 Task: Find and add the OnePlus Nord CE 3 Lite 5G mobile phone to your cart on Amazon.
Action: Mouse moved to (20, 73)
Screenshot: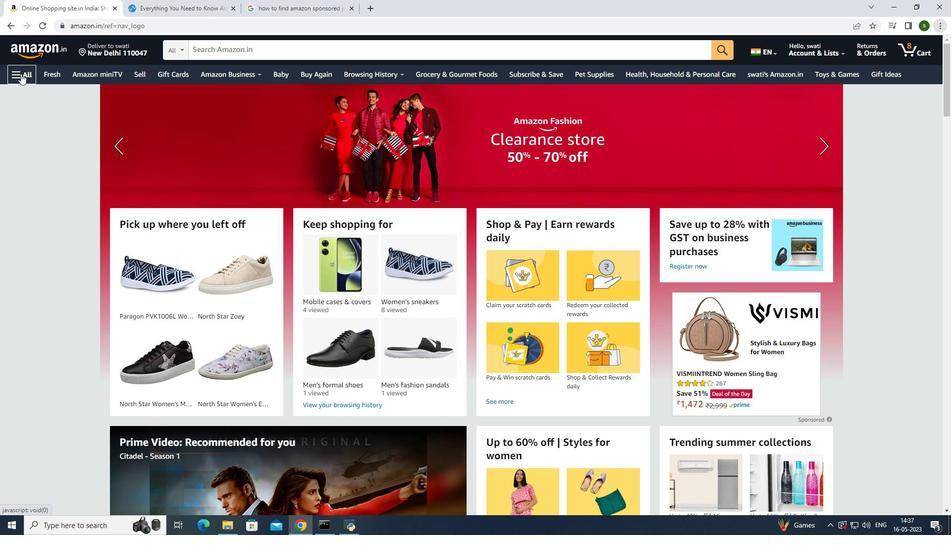 
Action: Mouse pressed left at (20, 73)
Screenshot: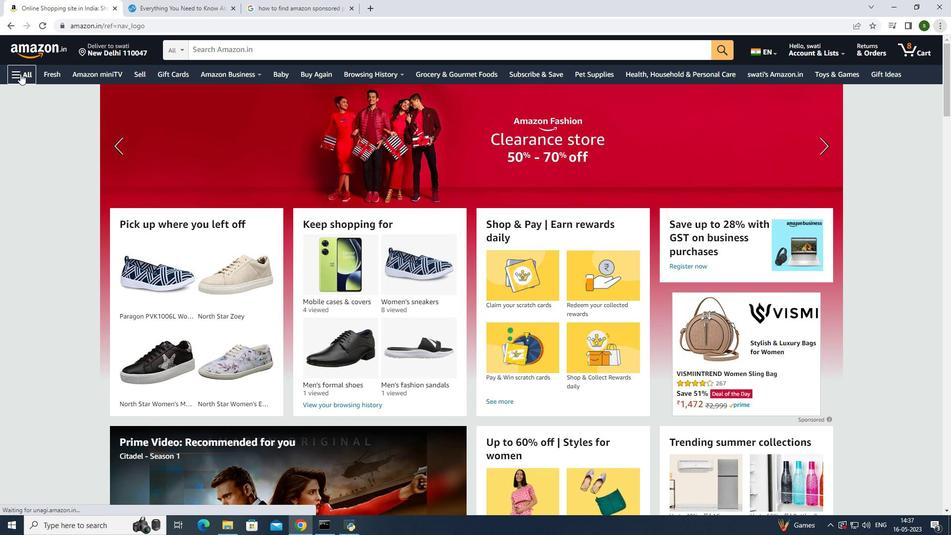 
Action: Mouse moved to (121, 344)
Screenshot: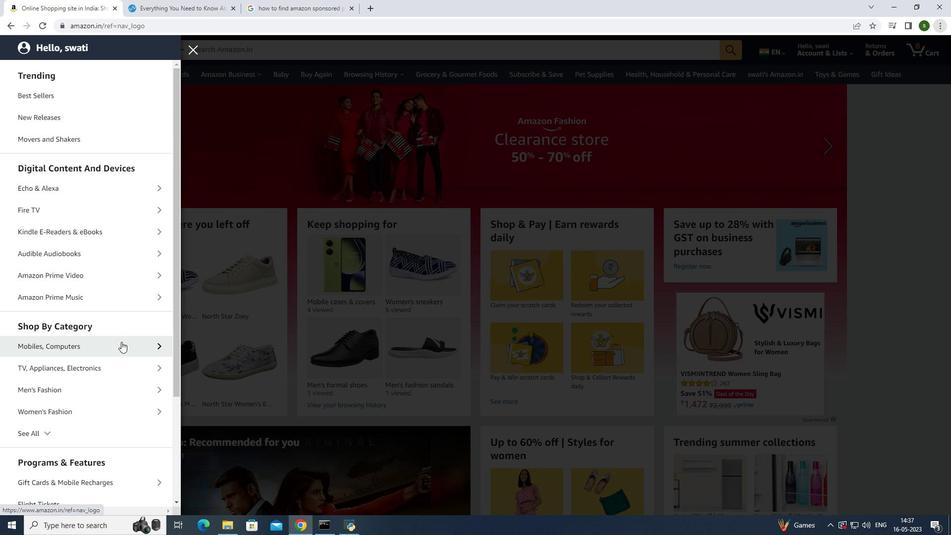 
Action: Mouse pressed left at (121, 344)
Screenshot: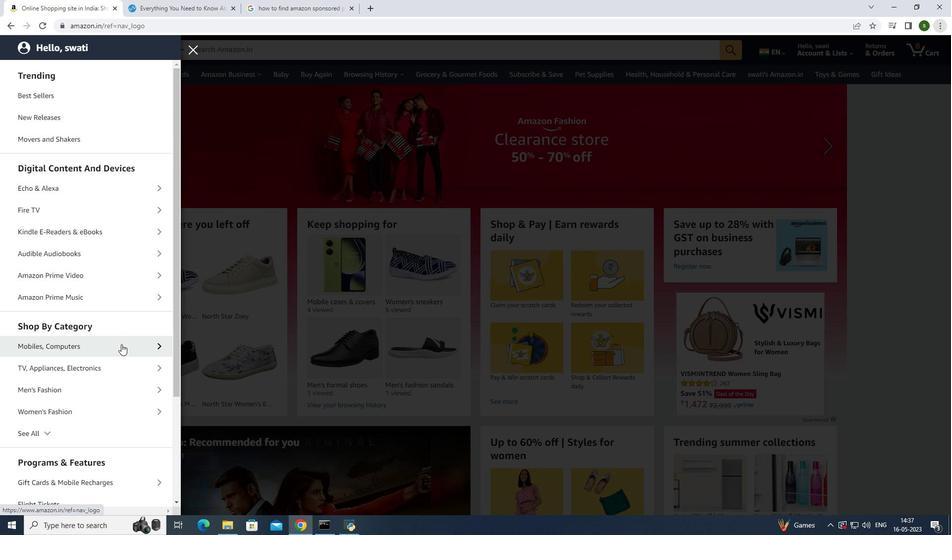 
Action: Mouse moved to (52, 119)
Screenshot: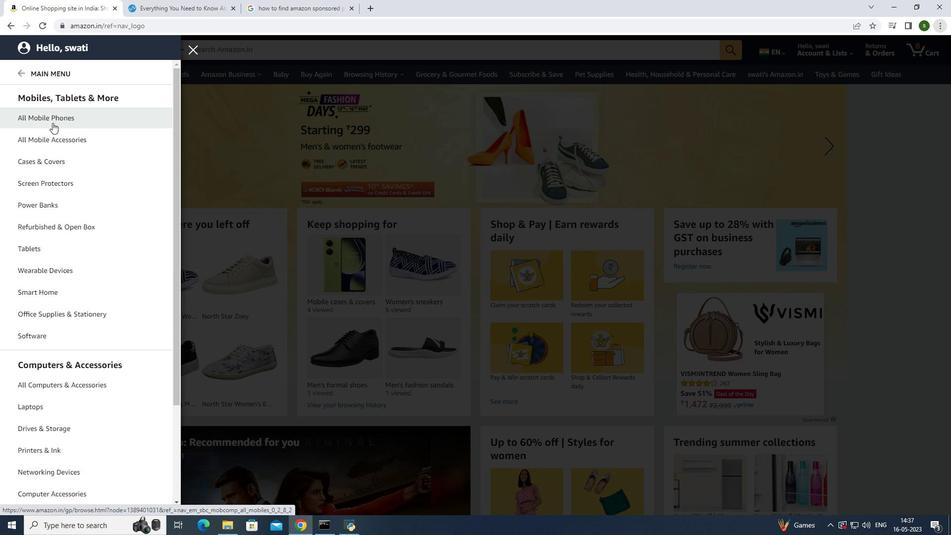 
Action: Mouse pressed left at (52, 119)
Screenshot: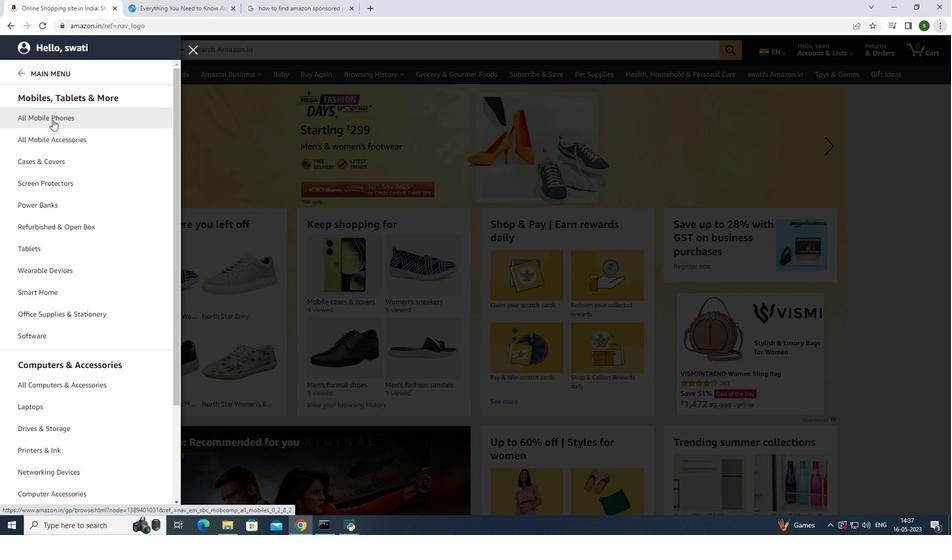 
Action: Mouse moved to (188, 209)
Screenshot: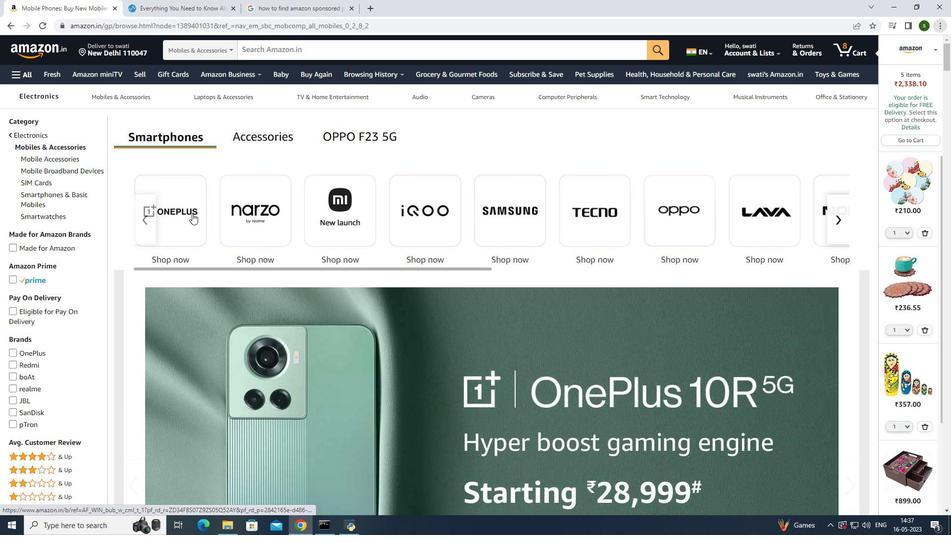 
Action: Mouse pressed left at (188, 209)
Screenshot: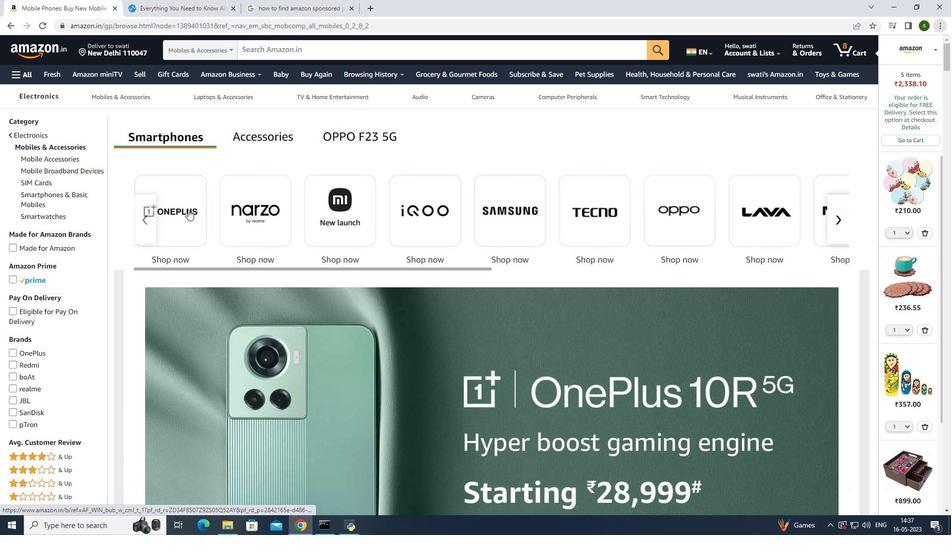 
Action: Mouse moved to (319, 261)
Screenshot: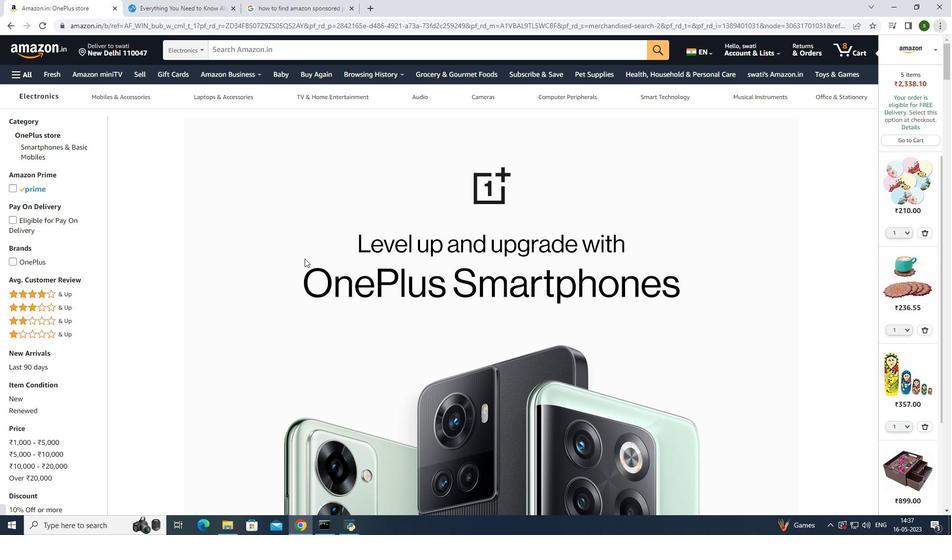 
Action: Mouse scrolled (319, 261) with delta (0, 0)
Screenshot: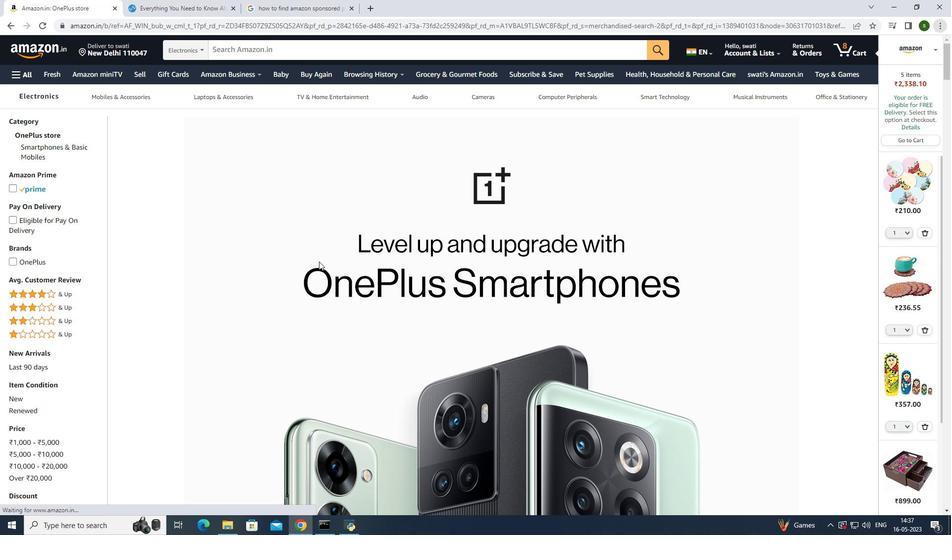 
Action: Mouse scrolled (319, 261) with delta (0, 0)
Screenshot: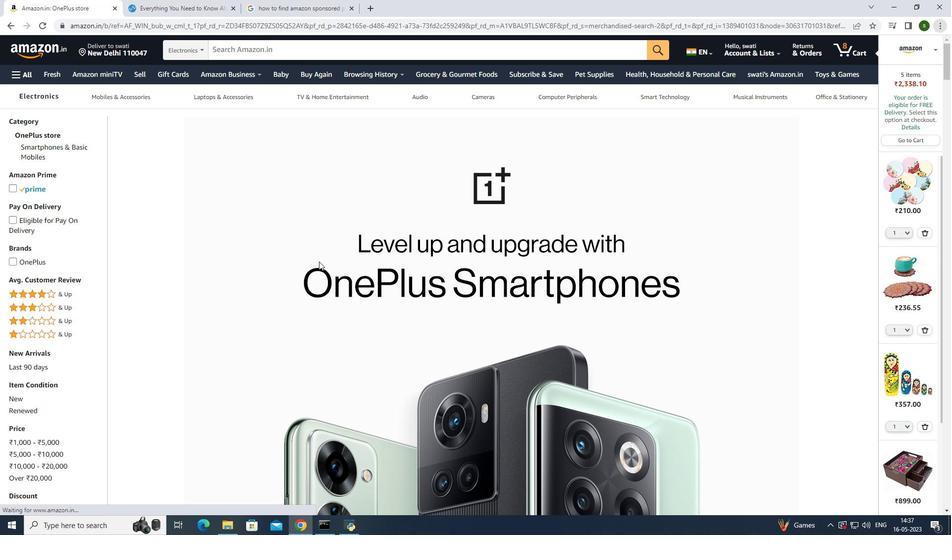 
Action: Mouse scrolled (319, 261) with delta (0, 0)
Screenshot: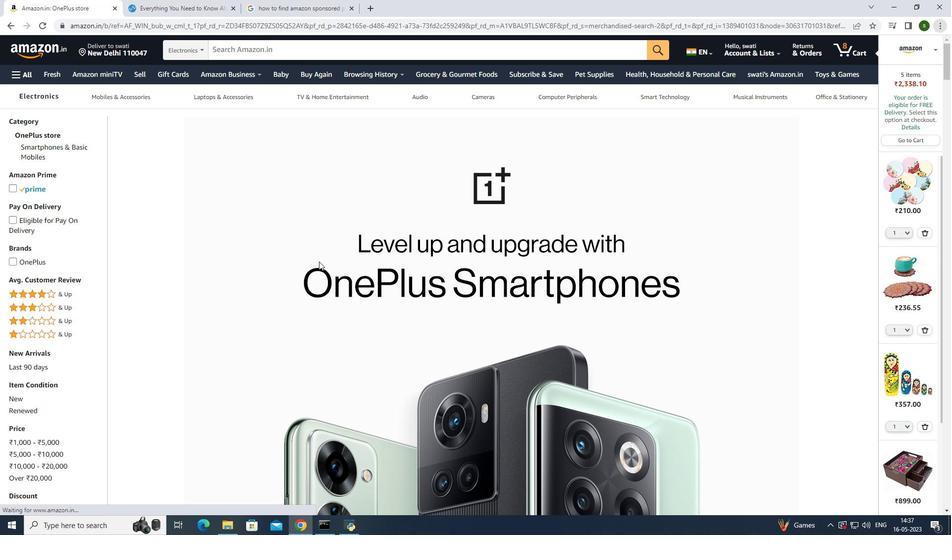 
Action: Mouse scrolled (319, 261) with delta (0, 0)
Screenshot: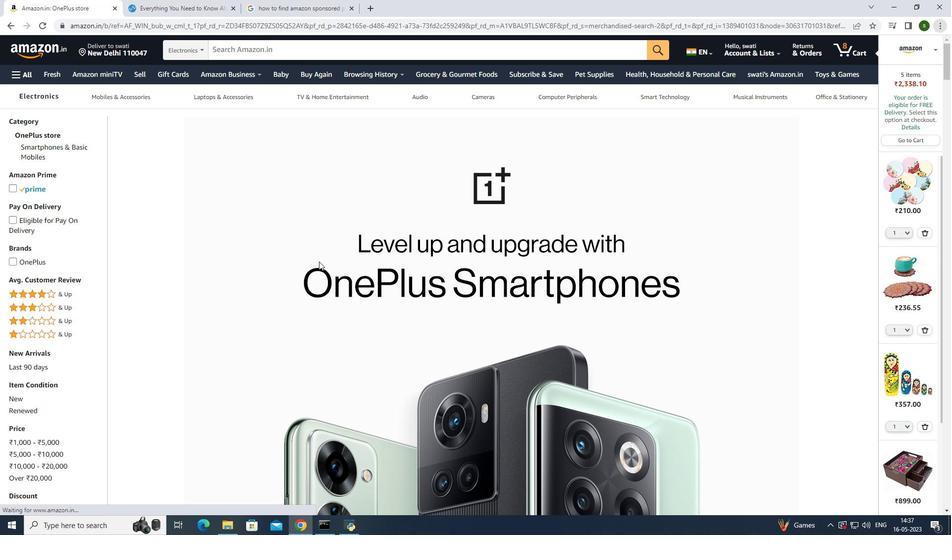 
Action: Mouse scrolled (319, 261) with delta (0, 0)
Screenshot: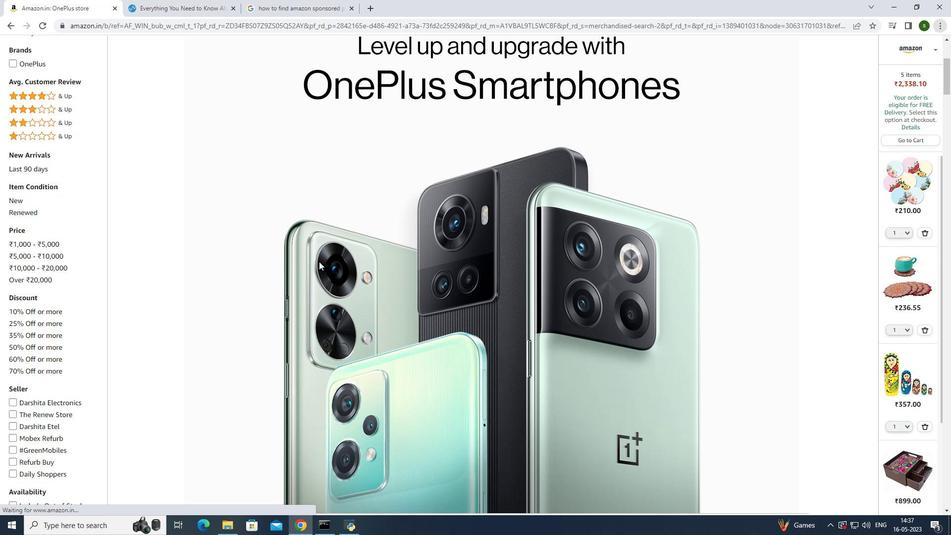 
Action: Mouse scrolled (319, 261) with delta (0, 0)
Screenshot: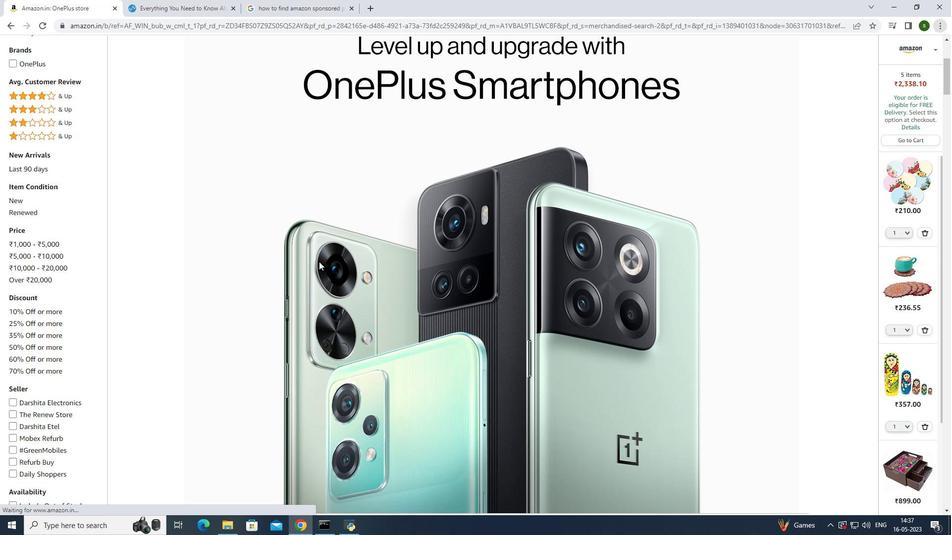 
Action: Mouse scrolled (319, 261) with delta (0, 0)
Screenshot: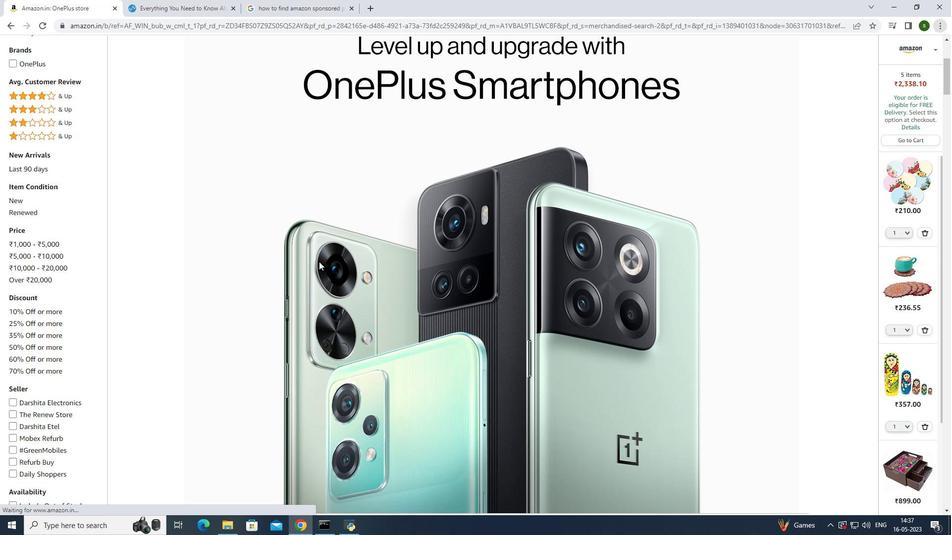 
Action: Mouse scrolled (319, 261) with delta (0, 0)
Screenshot: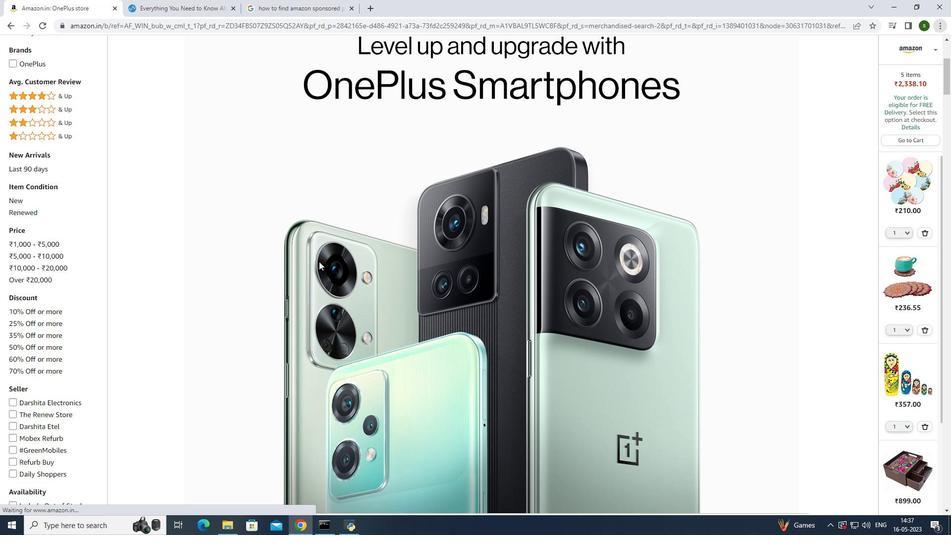 
Action: Mouse scrolled (319, 261) with delta (0, 0)
Screenshot: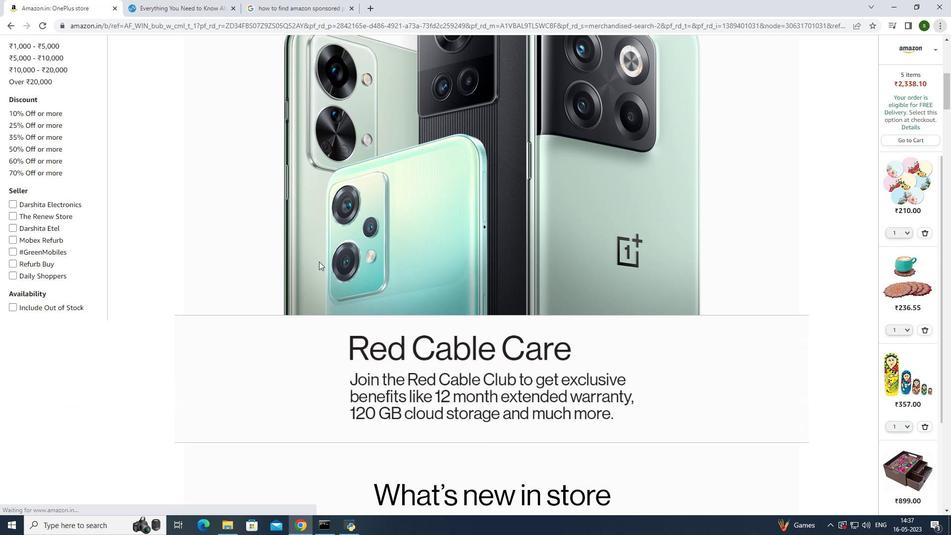 
Action: Mouse scrolled (319, 261) with delta (0, 0)
Screenshot: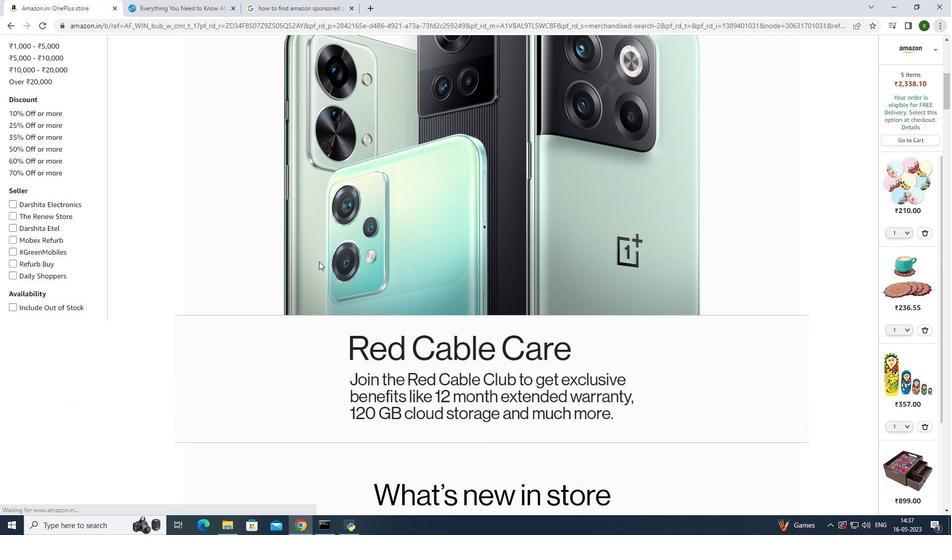 
Action: Mouse scrolled (319, 261) with delta (0, 0)
Screenshot: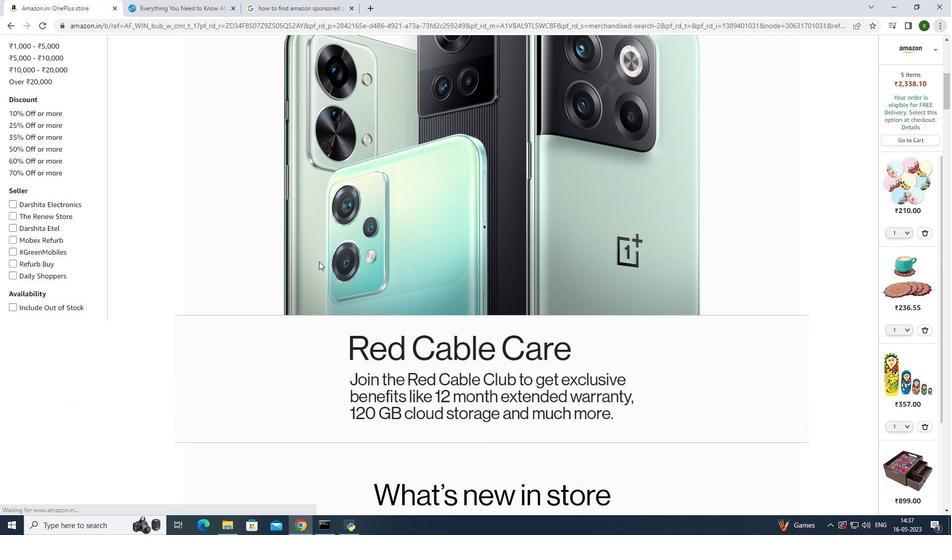 
Action: Mouse scrolled (319, 261) with delta (0, 0)
Screenshot: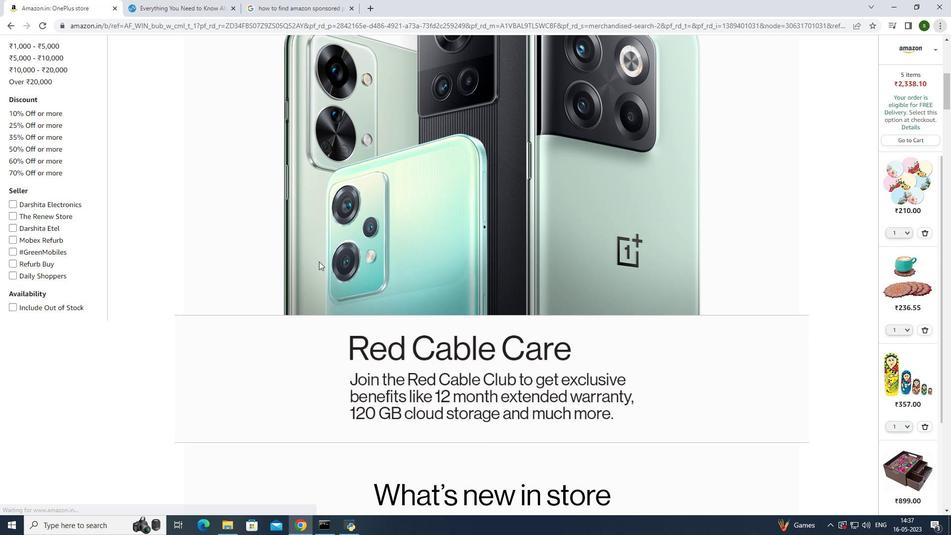 
Action: Mouse scrolled (319, 261) with delta (0, 0)
Screenshot: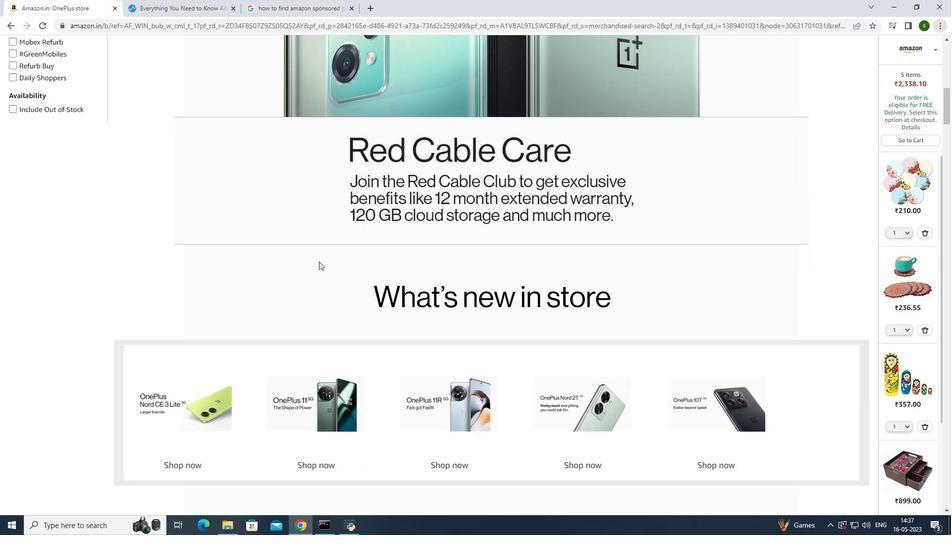 
Action: Mouse scrolled (319, 261) with delta (0, 0)
Screenshot: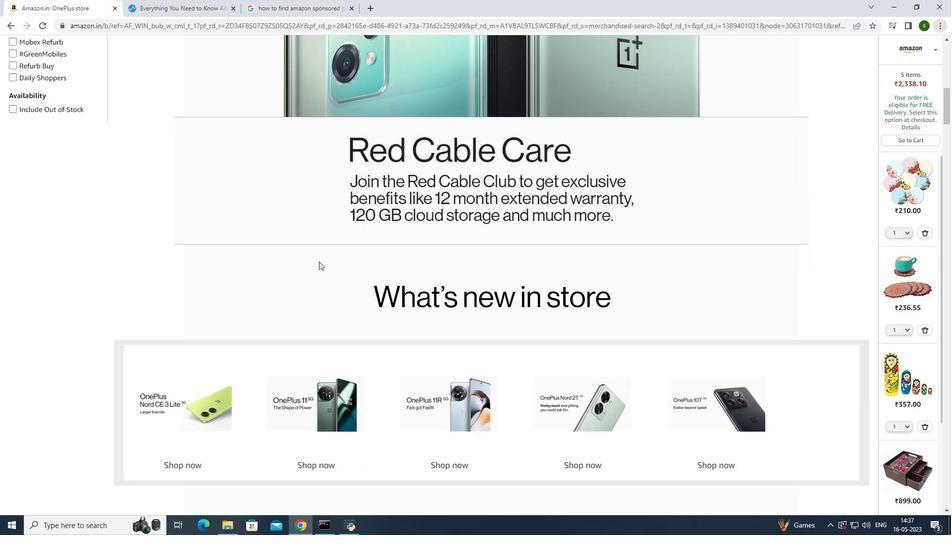 
Action: Mouse scrolled (319, 261) with delta (0, 0)
Screenshot: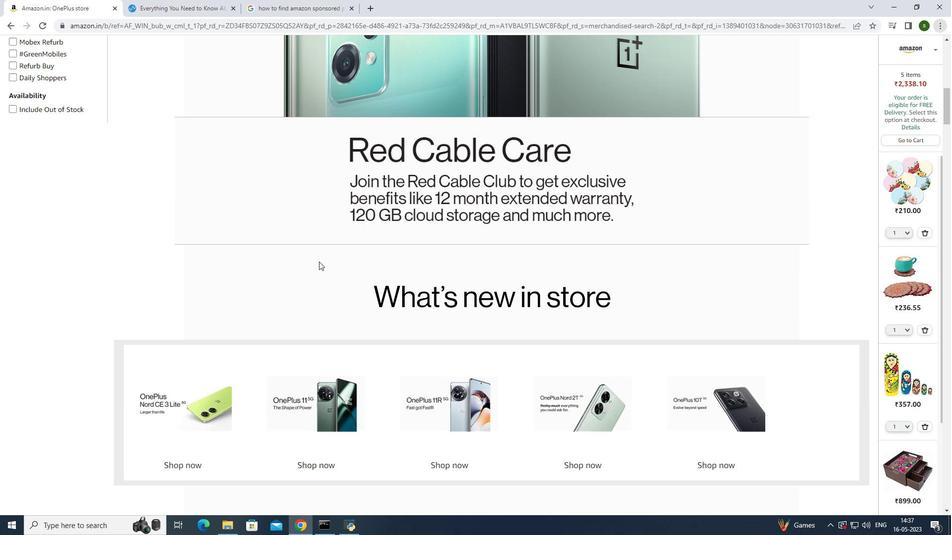 
Action: Mouse scrolled (319, 261) with delta (0, 0)
Screenshot: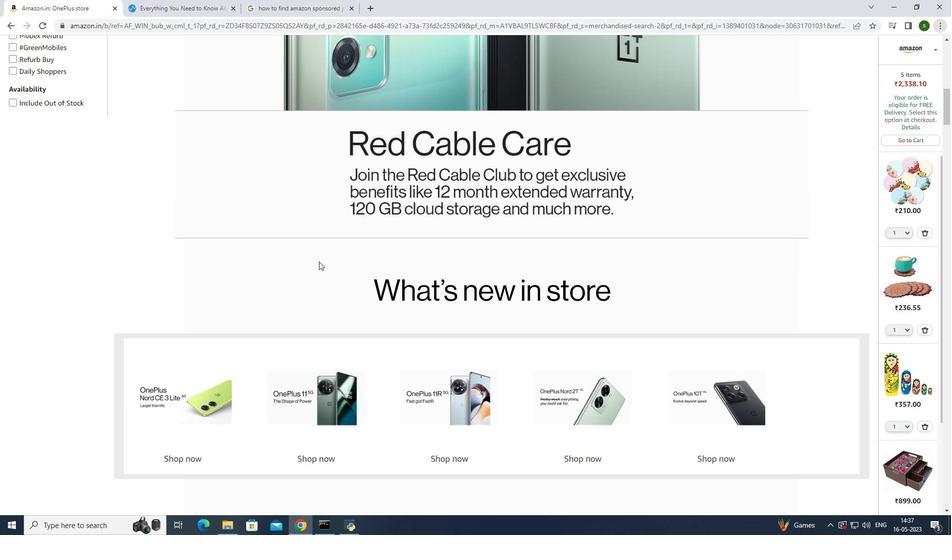 
Action: Mouse moved to (203, 212)
Screenshot: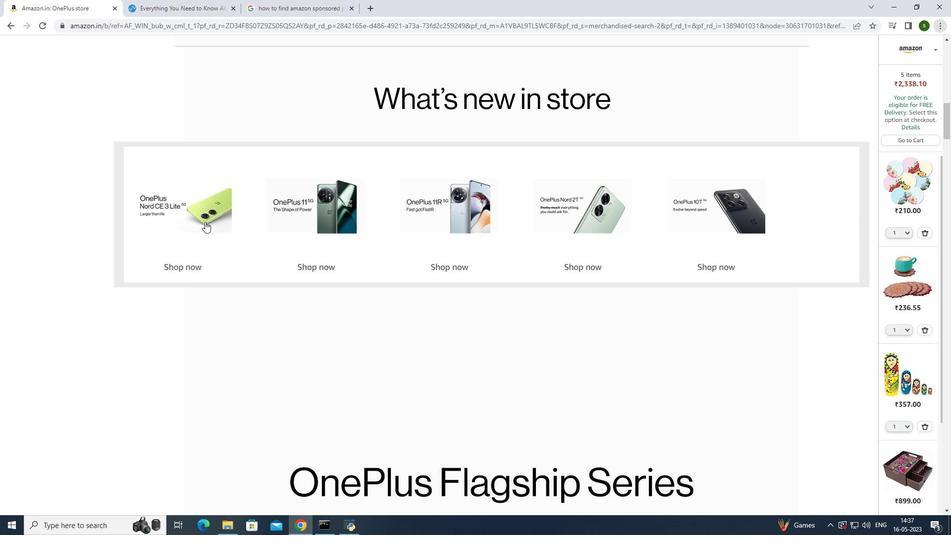 
Action: Mouse pressed left at (203, 212)
Screenshot: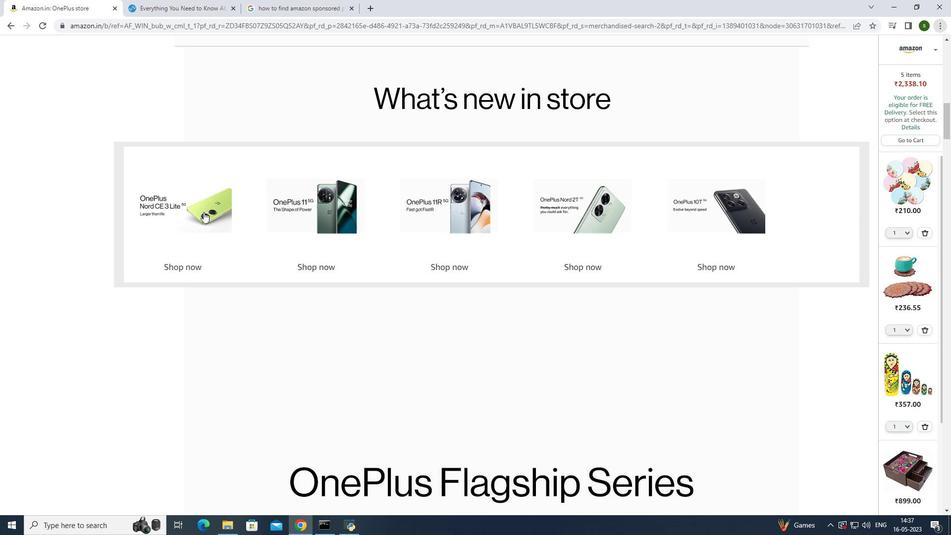 
Action: Mouse moved to (280, 248)
Screenshot: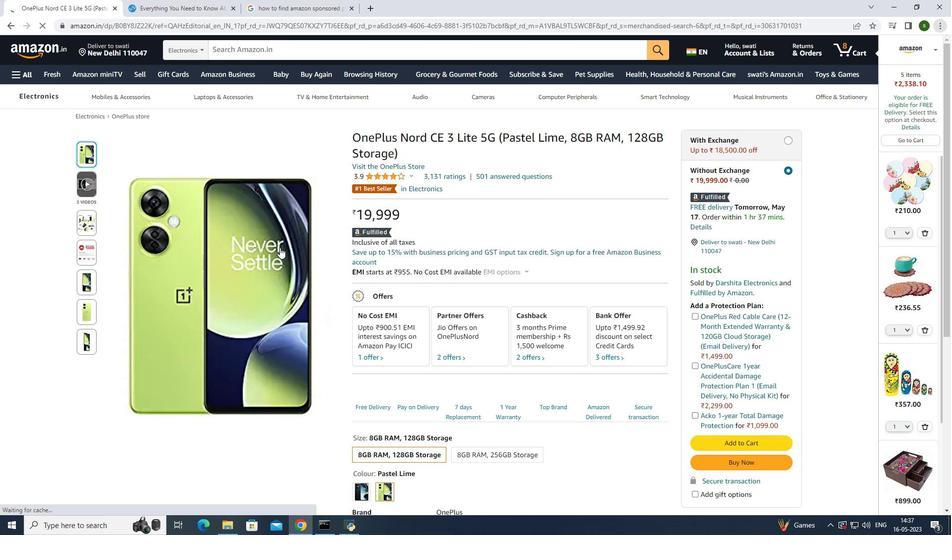 
Action: Mouse scrolled (280, 248) with delta (0, 0)
Screenshot: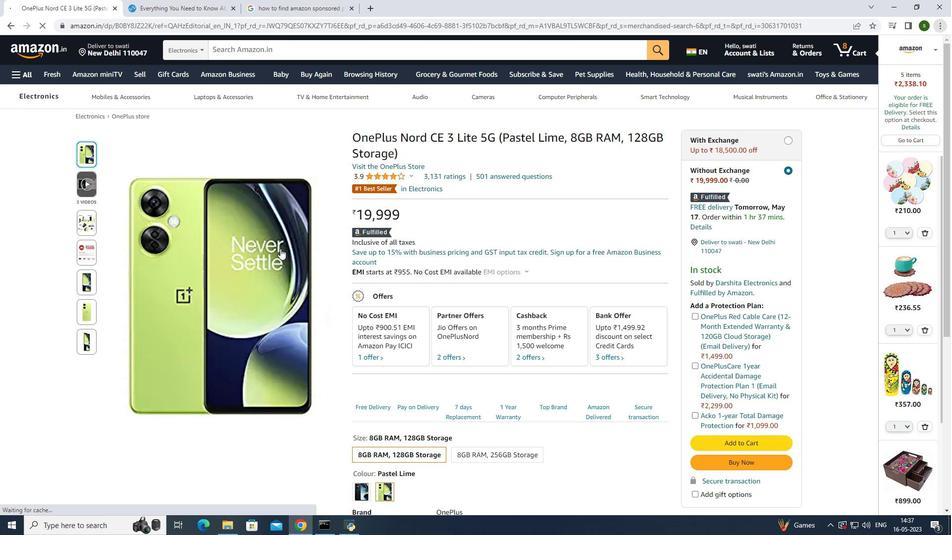 
Action: Mouse scrolled (280, 248) with delta (0, 0)
Screenshot: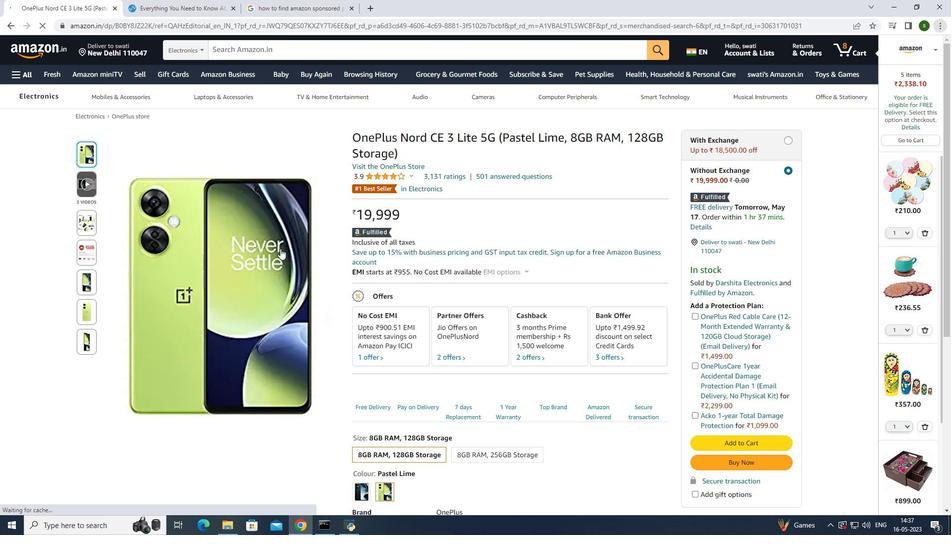 
Action: Mouse scrolled (280, 248) with delta (0, 0)
Screenshot: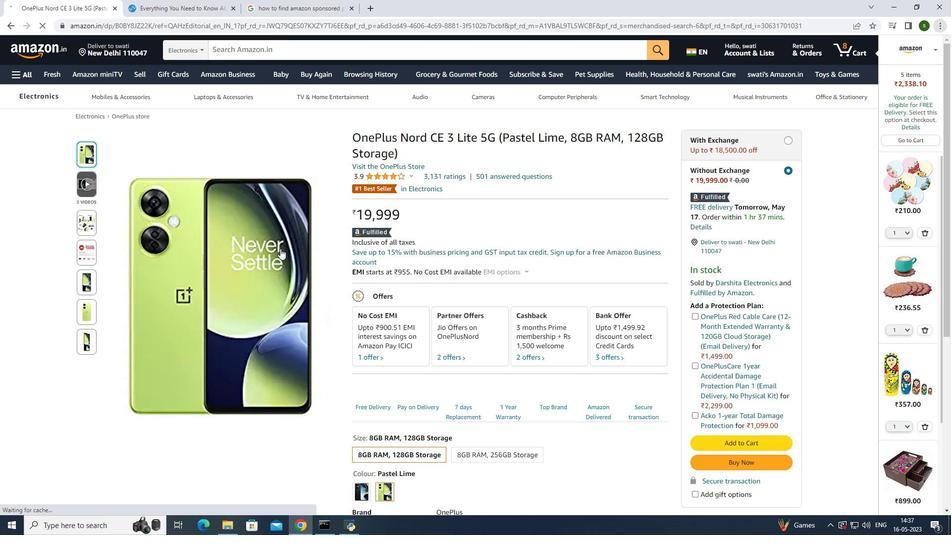 
Action: Mouse scrolled (280, 248) with delta (0, 0)
Screenshot: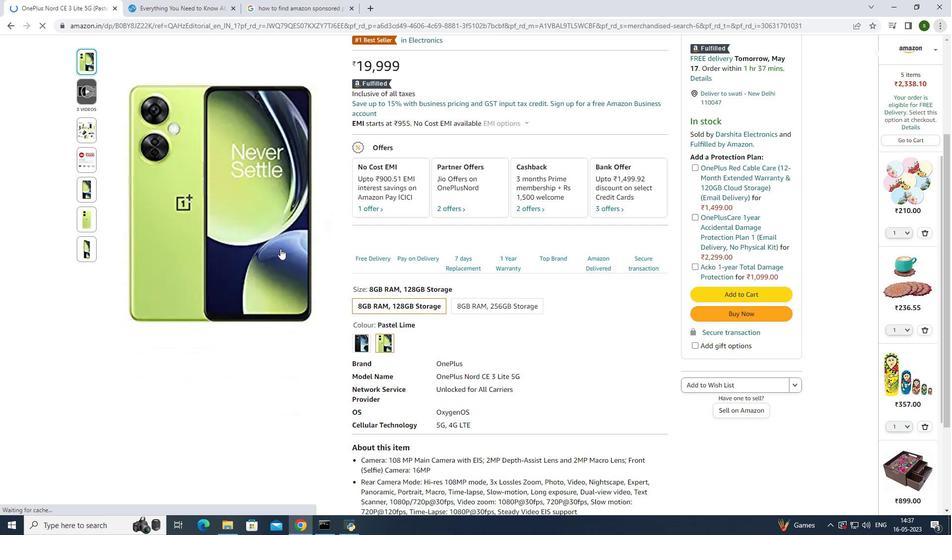 
Action: Mouse scrolled (280, 248) with delta (0, 0)
Screenshot: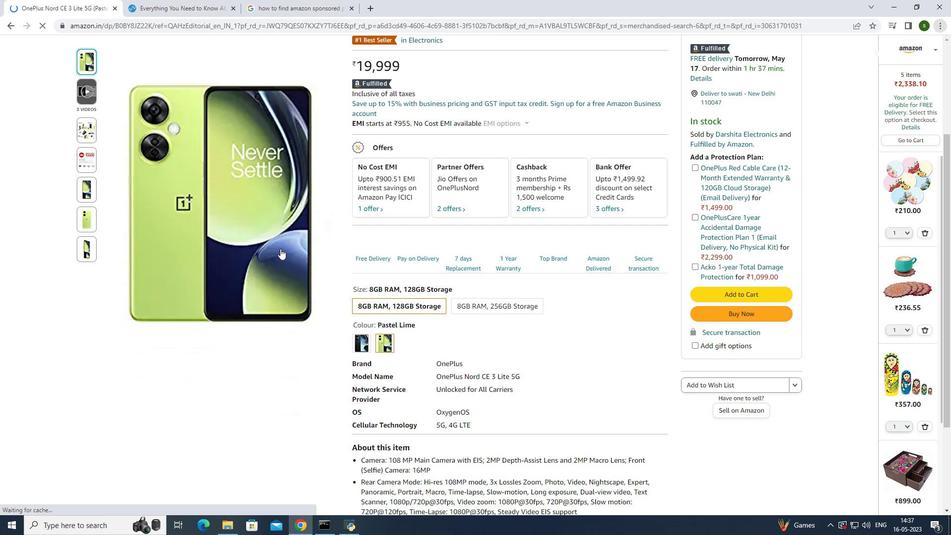 
Action: Mouse scrolled (280, 248) with delta (0, 0)
Screenshot: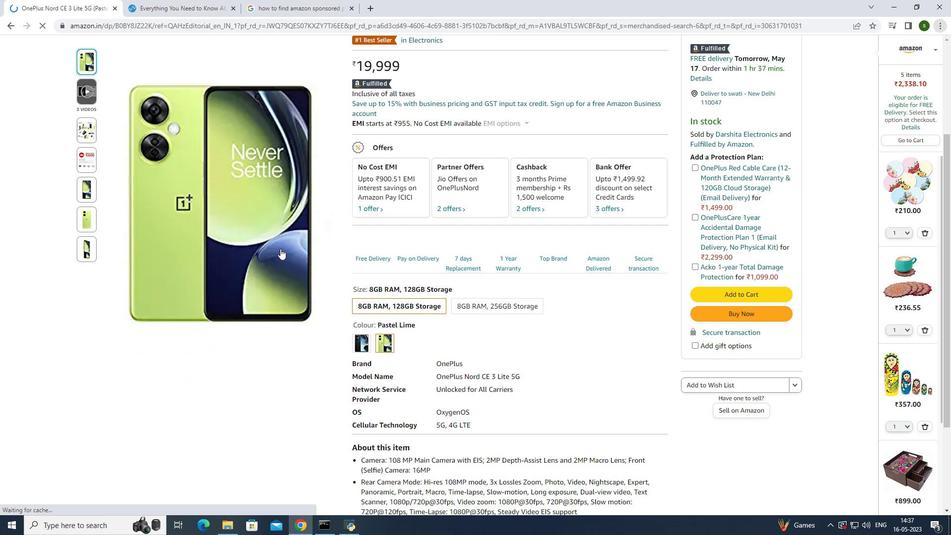 
Action: Mouse scrolled (280, 248) with delta (0, 0)
Screenshot: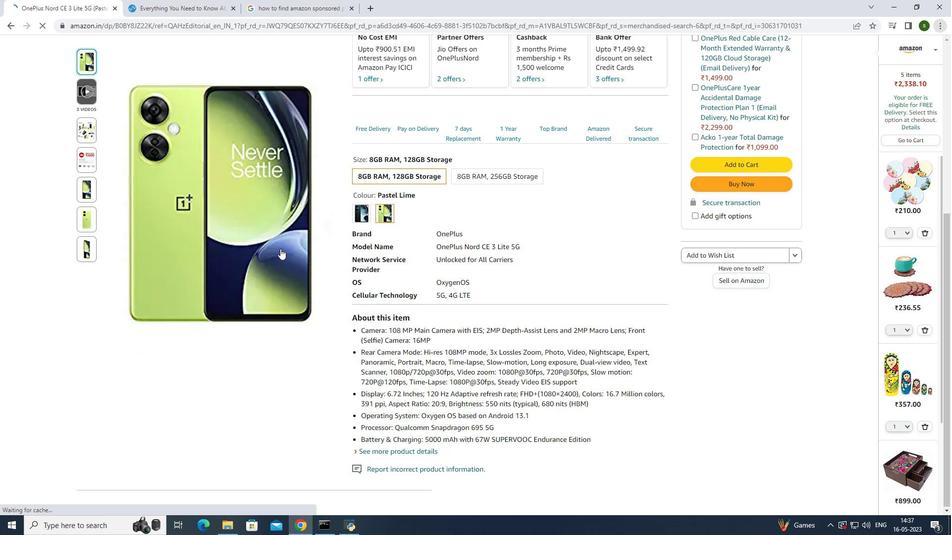 
Action: Mouse scrolled (280, 248) with delta (0, 0)
Screenshot: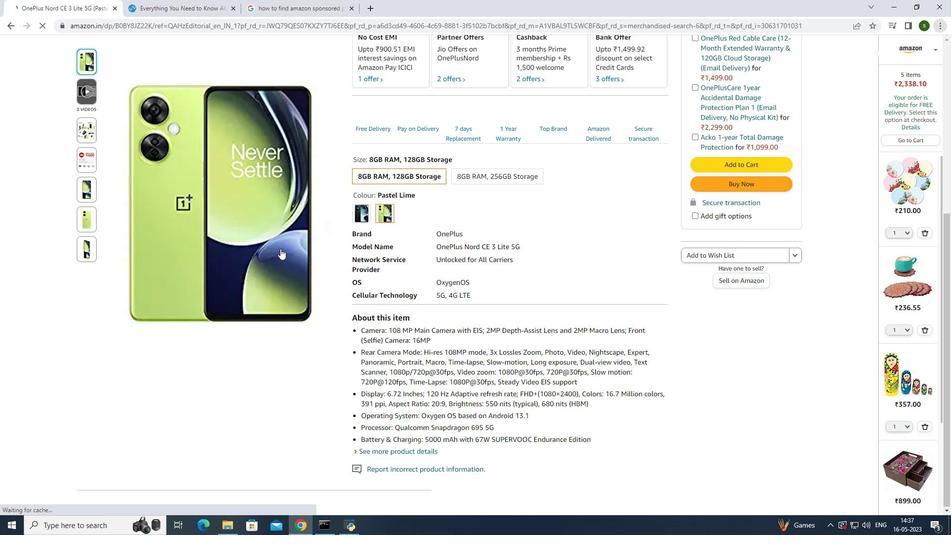 
Action: Mouse scrolled (280, 248) with delta (0, 0)
Screenshot: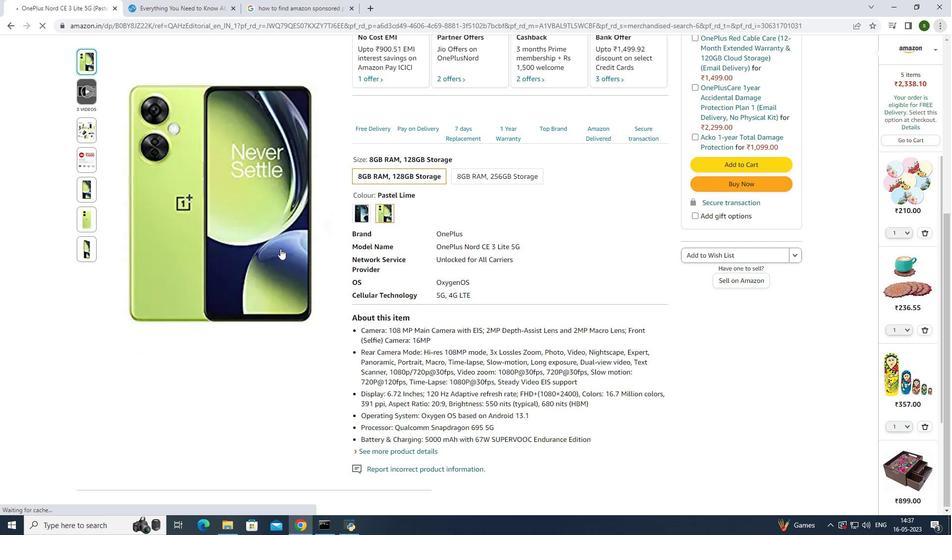 
Action: Mouse moved to (279, 248)
Screenshot: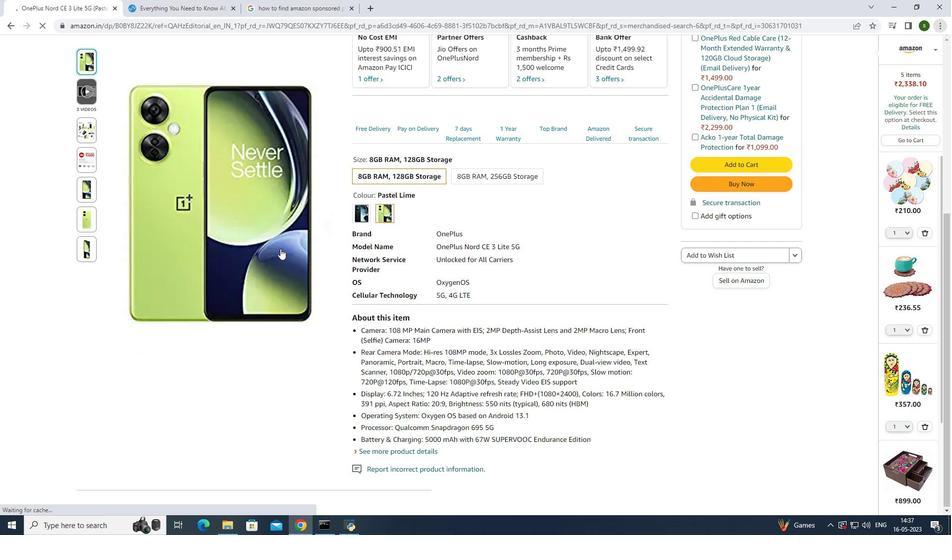 
Action: Mouse scrolled (279, 248) with delta (0, 0)
Screenshot: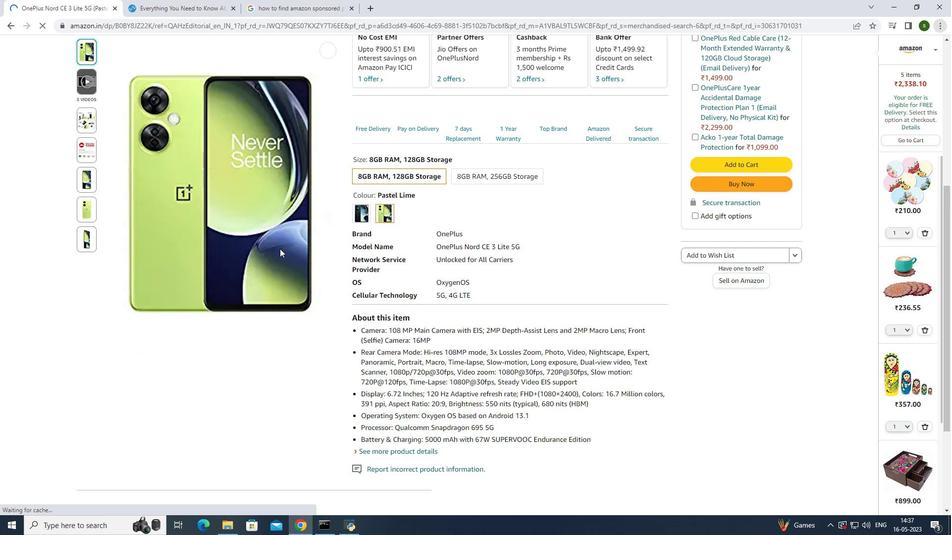
Action: Mouse scrolled (279, 248) with delta (0, 0)
Screenshot: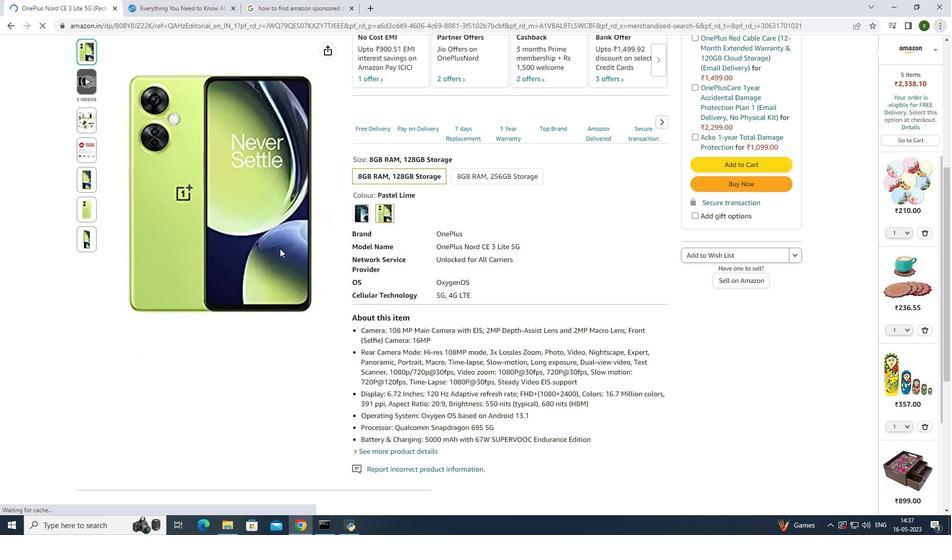 
Action: Mouse scrolled (279, 248) with delta (0, 0)
Screenshot: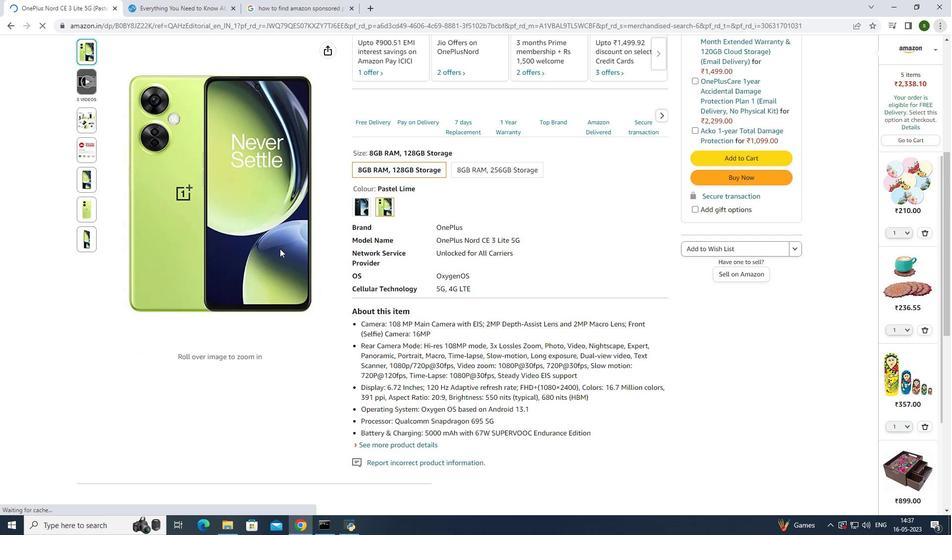 
Action: Mouse scrolled (279, 248) with delta (0, 0)
Screenshot: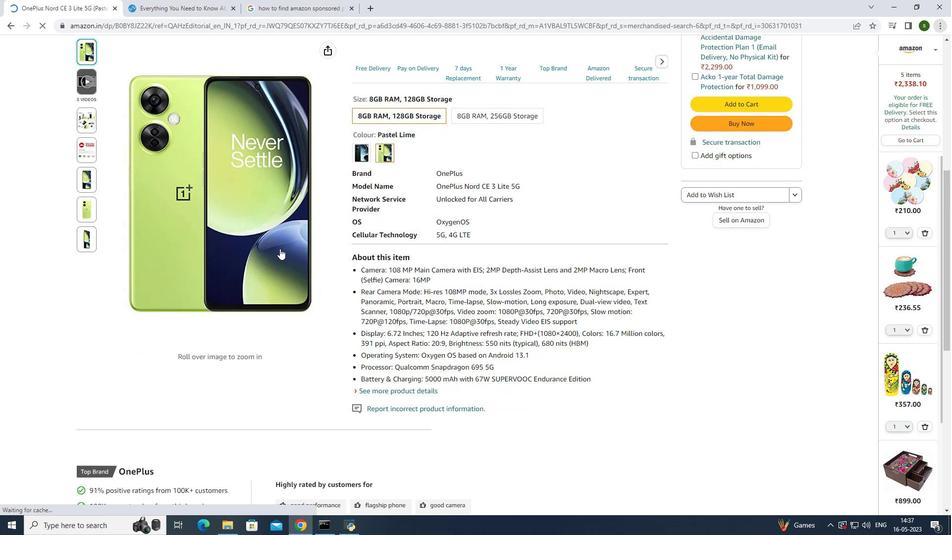 
Action: Mouse scrolled (279, 248) with delta (0, 0)
Screenshot: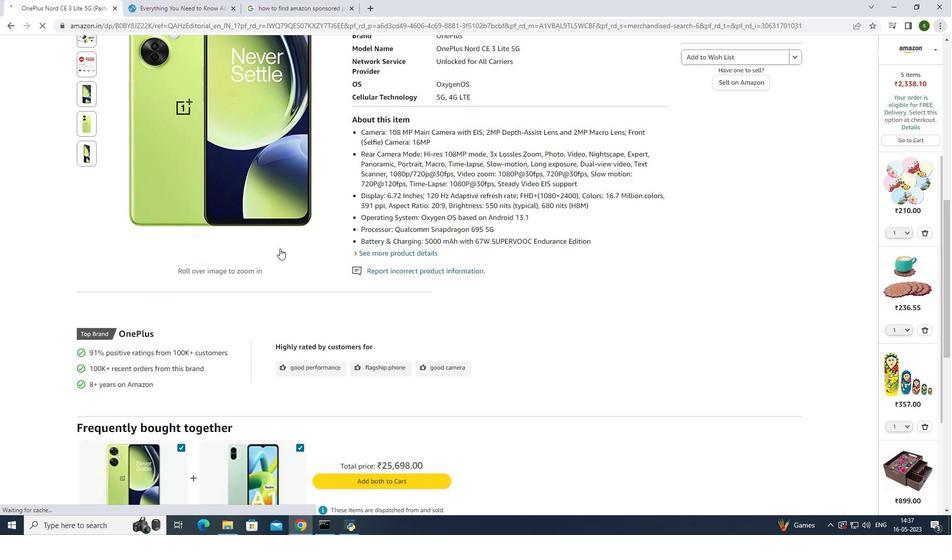 
Action: Mouse scrolled (279, 248) with delta (0, 0)
Screenshot: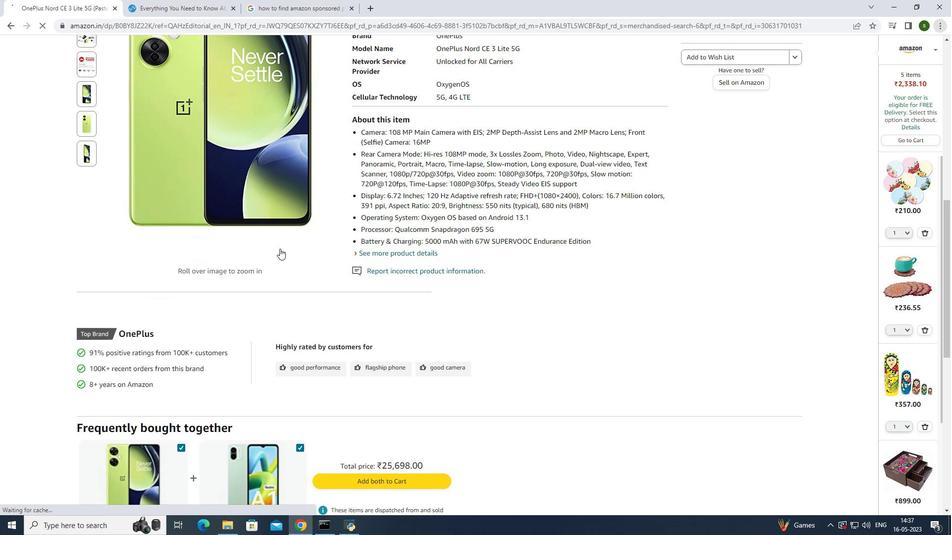 
Action: Mouse scrolled (279, 248) with delta (0, 0)
Screenshot: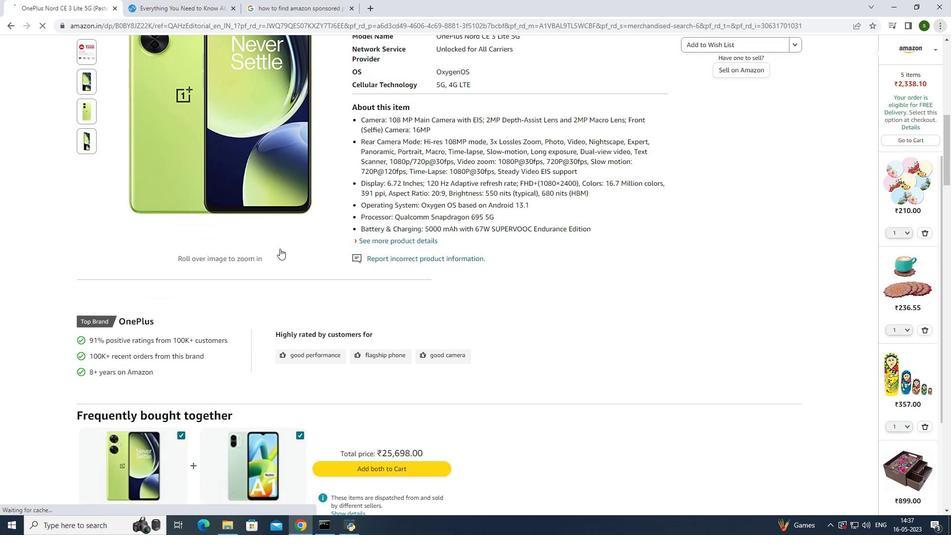 
Action: Mouse scrolled (279, 248) with delta (0, 0)
Screenshot: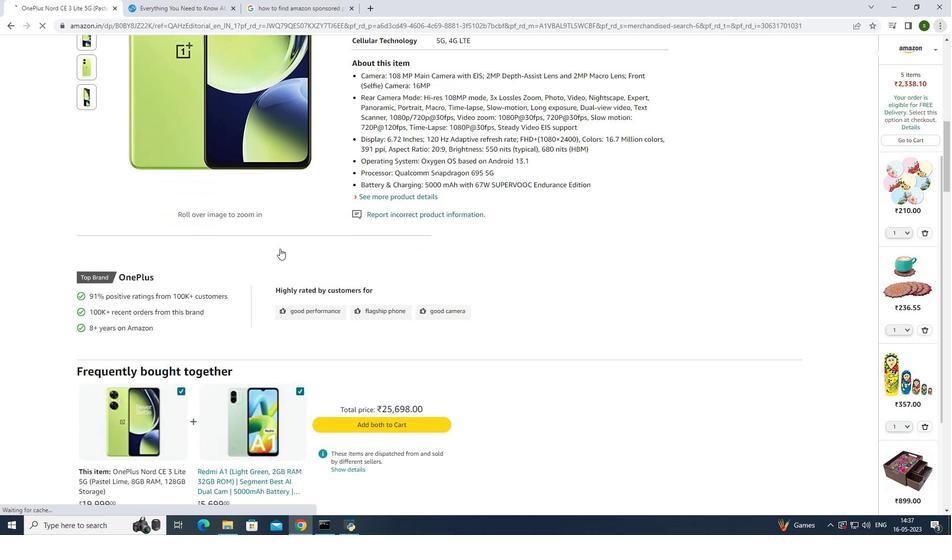 
Action: Mouse scrolled (279, 248) with delta (0, 0)
Screenshot: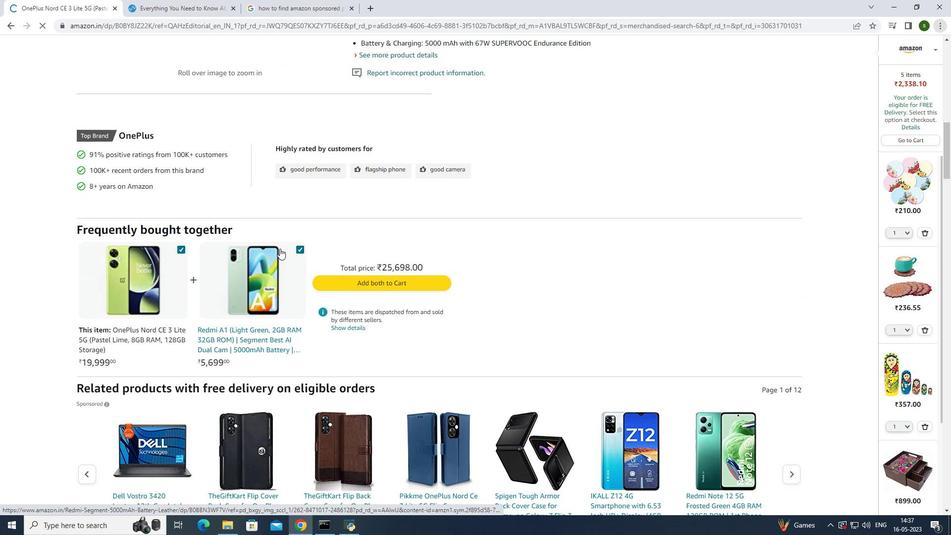 
Action: Mouse scrolled (279, 248) with delta (0, 0)
Screenshot: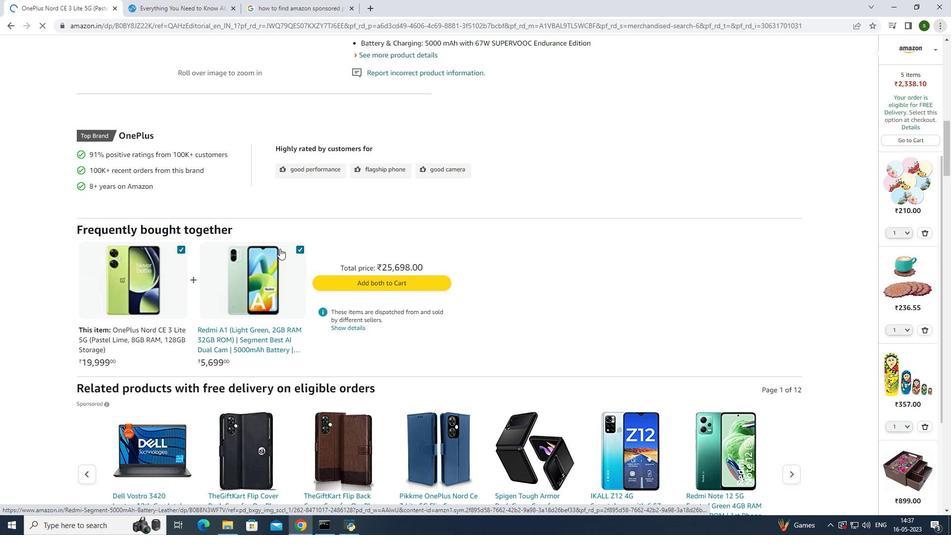 
Action: Mouse scrolled (279, 248) with delta (0, 0)
Screenshot: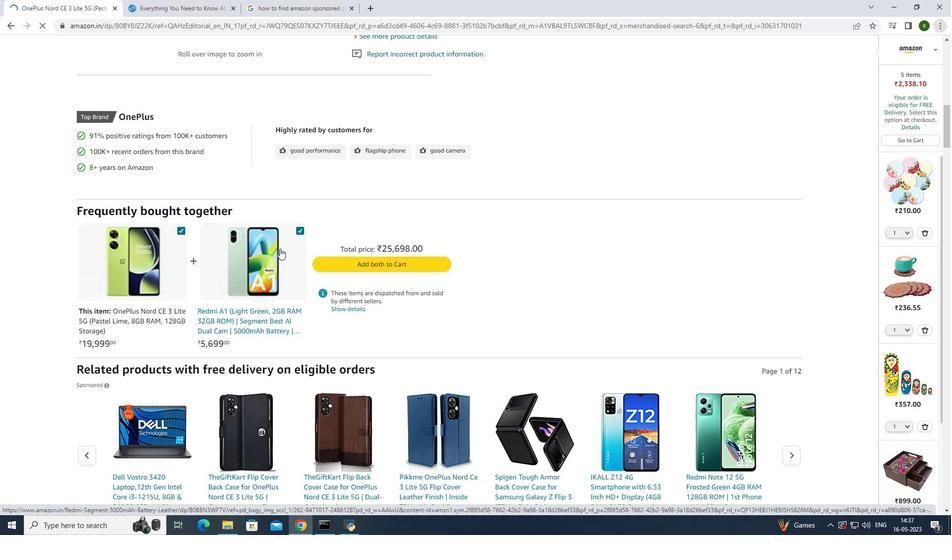 
Action: Mouse moved to (792, 324)
Screenshot: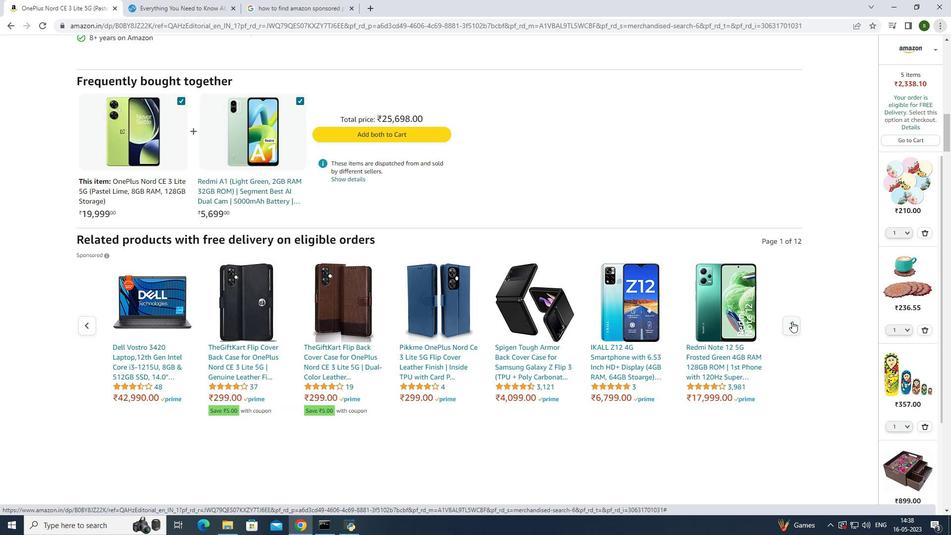 
Action: Mouse pressed left at (792, 324)
Screenshot: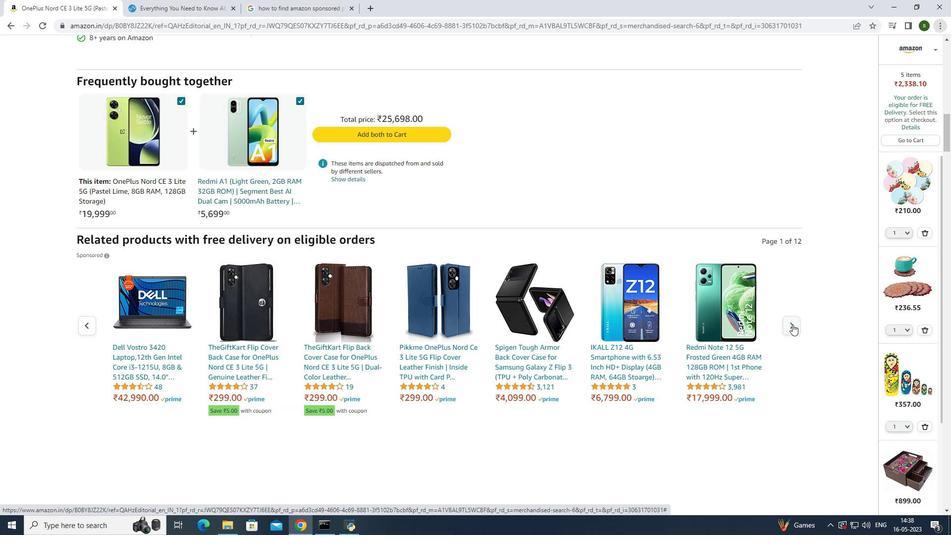 
Action: Mouse moved to (787, 321)
Screenshot: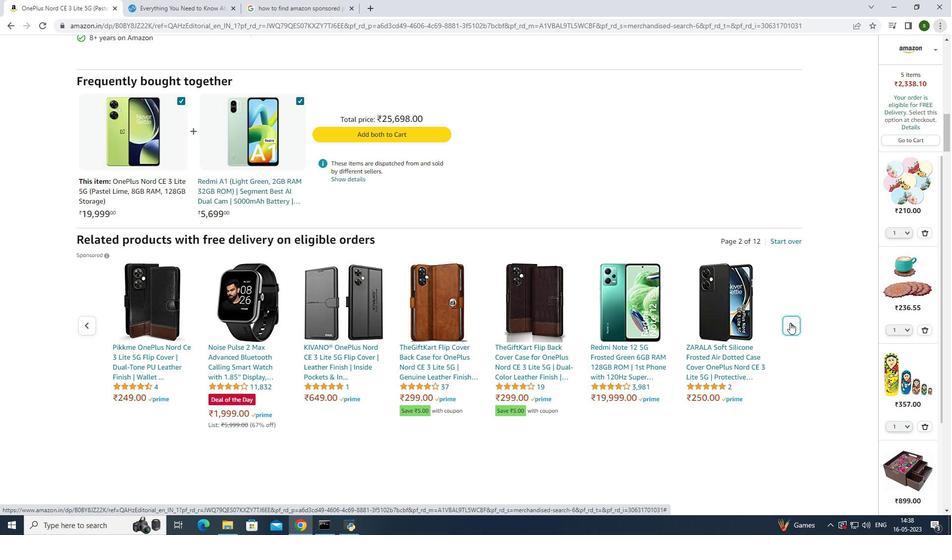 
Action: Mouse pressed left at (787, 321)
Screenshot: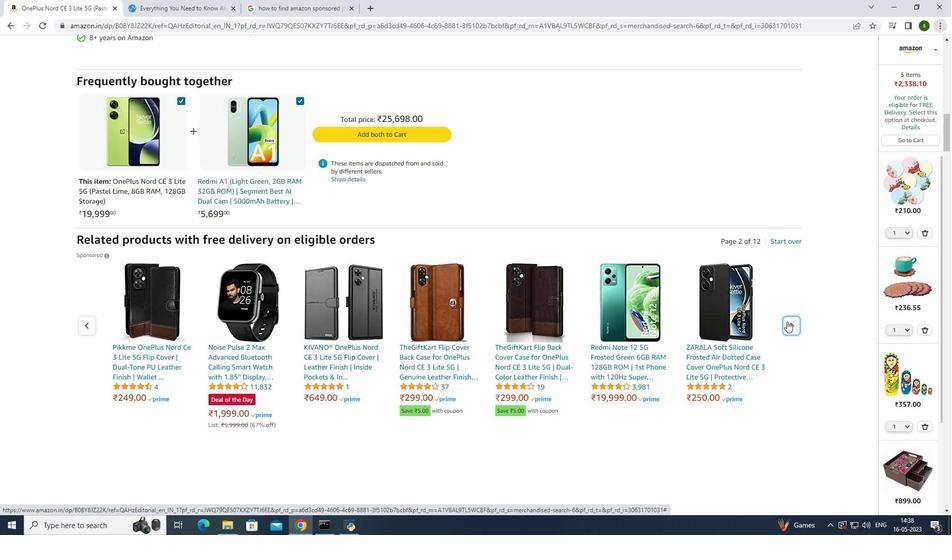 
Action: Mouse pressed left at (787, 321)
Screenshot: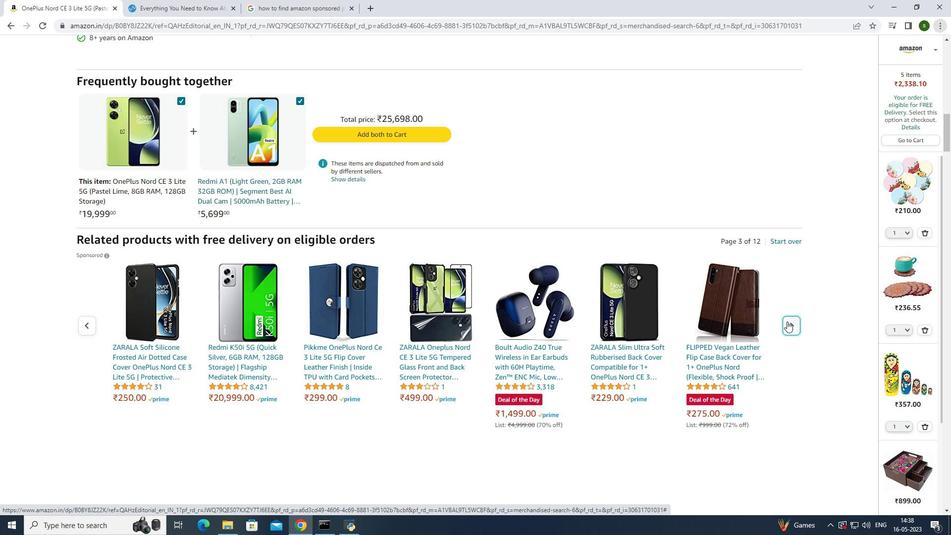 
Action: Mouse moved to (161, 295)
Screenshot: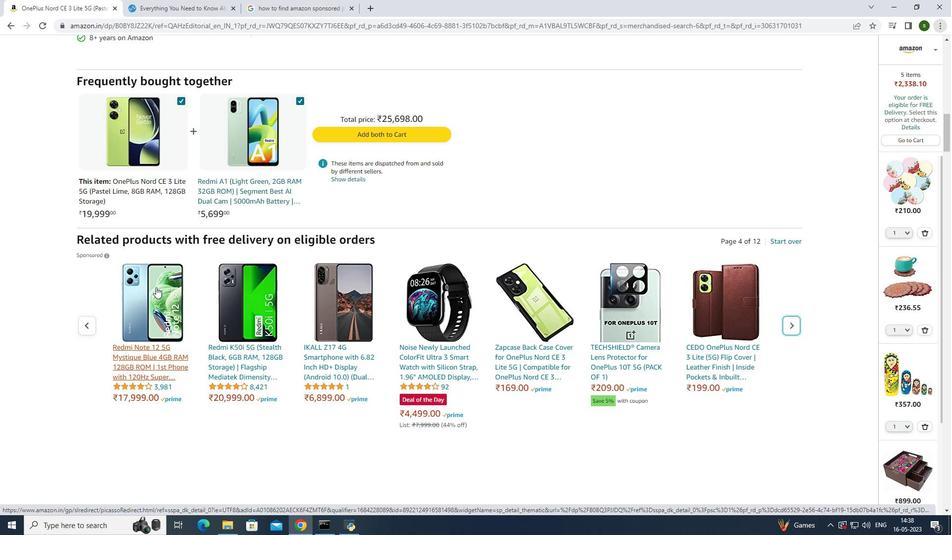 
Action: Mouse pressed left at (161, 295)
Screenshot: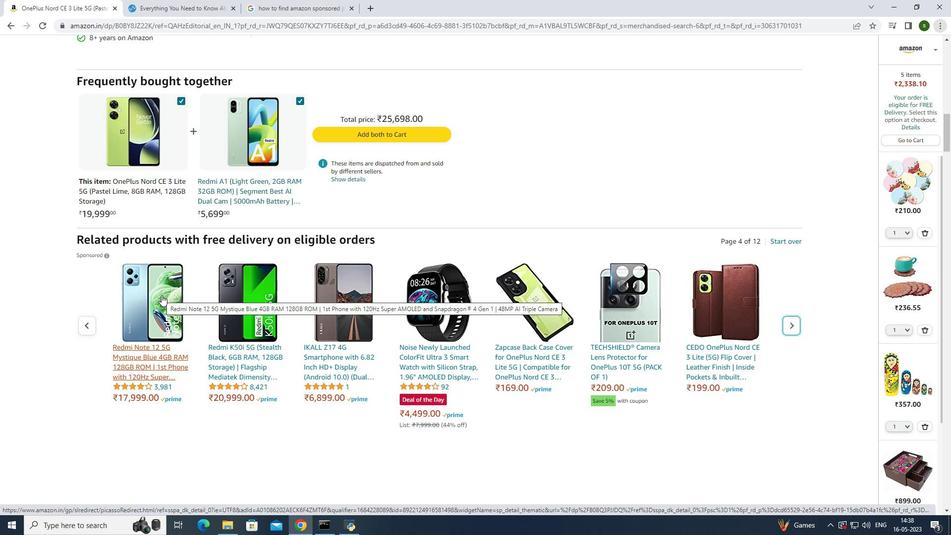 
Action: Mouse moved to (748, 444)
Screenshot: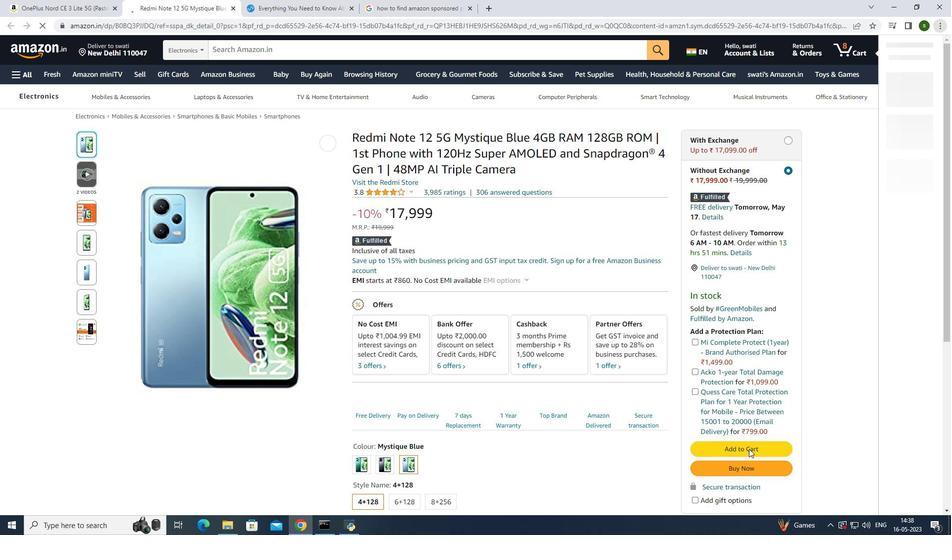 
Action: Mouse pressed left at (748, 444)
Screenshot: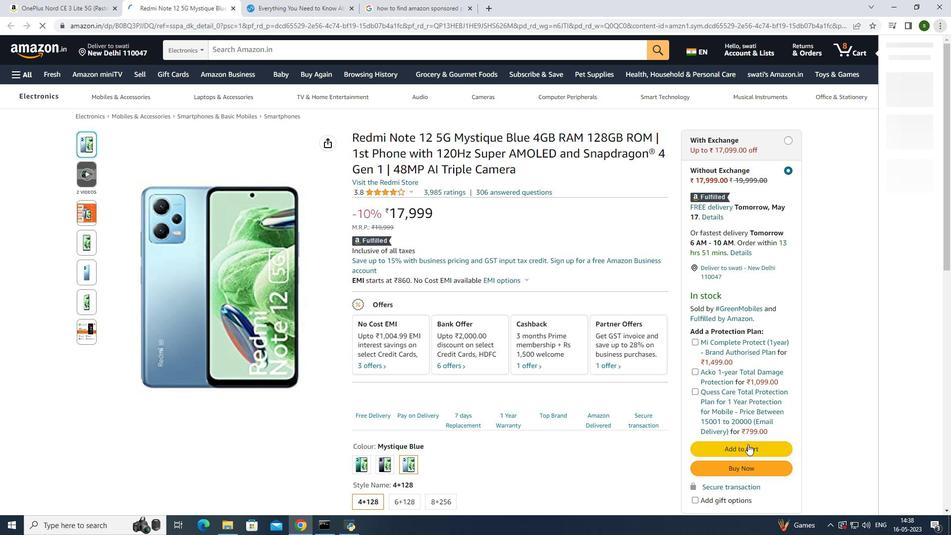 
Action: Mouse moved to (618, 379)
Screenshot: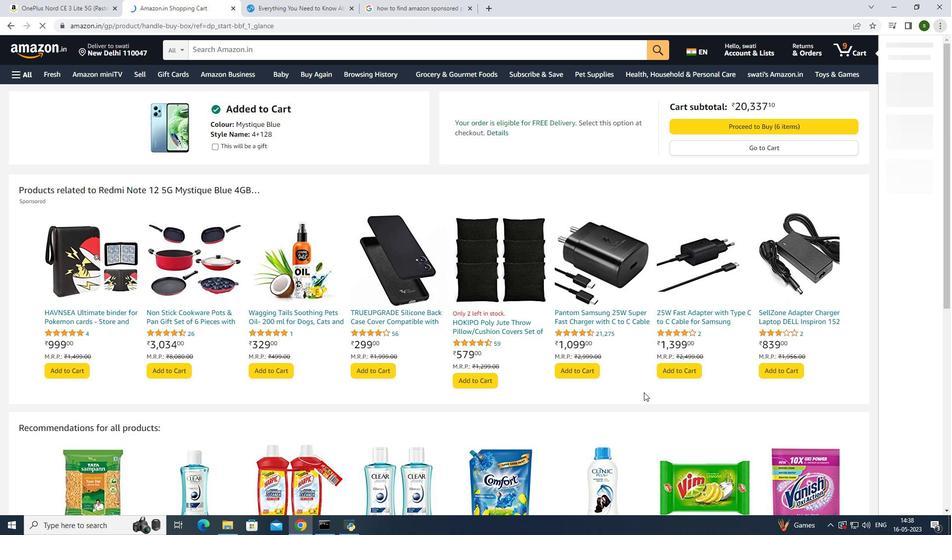 
